 Task: Update the property taxes of the saved search to $1,000/year.
Action: Mouse moved to (918, 134)
Screenshot: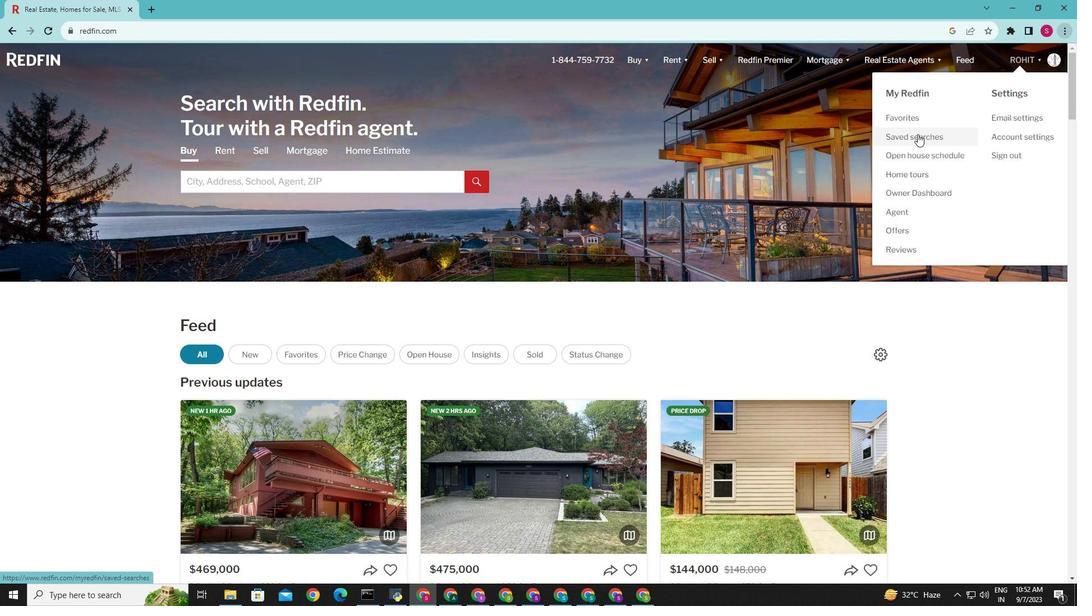 
Action: Mouse pressed left at (918, 134)
Screenshot: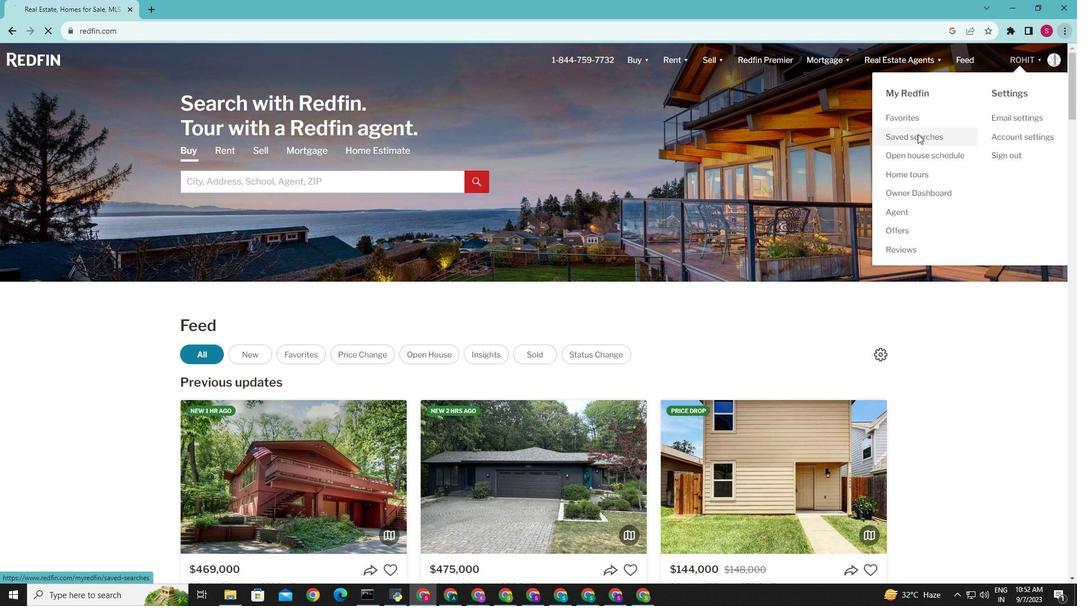 
Action: Mouse moved to (352, 275)
Screenshot: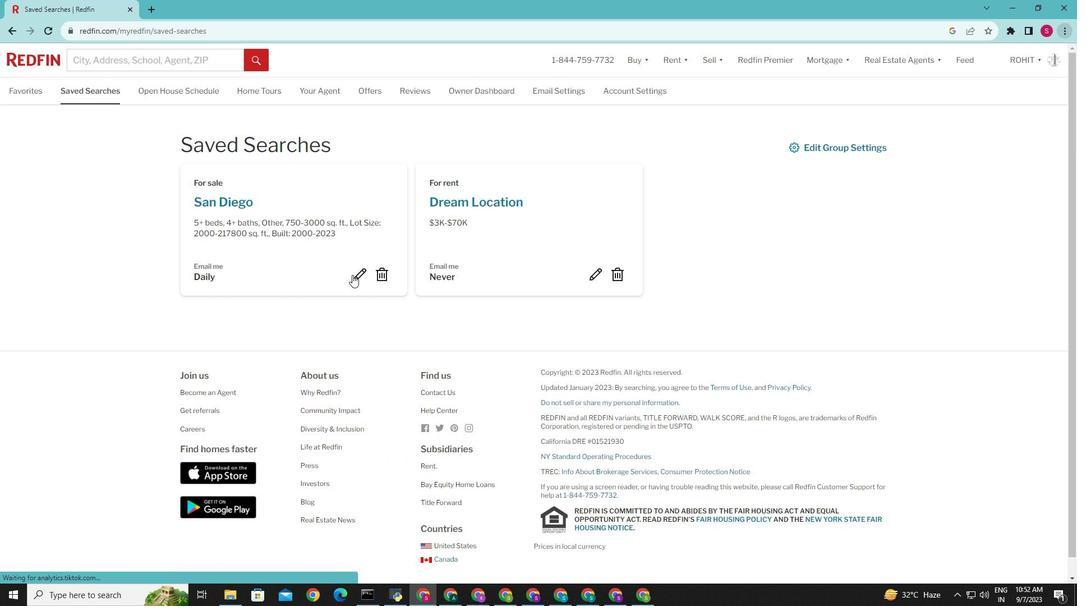 
Action: Mouse pressed left at (352, 275)
Screenshot: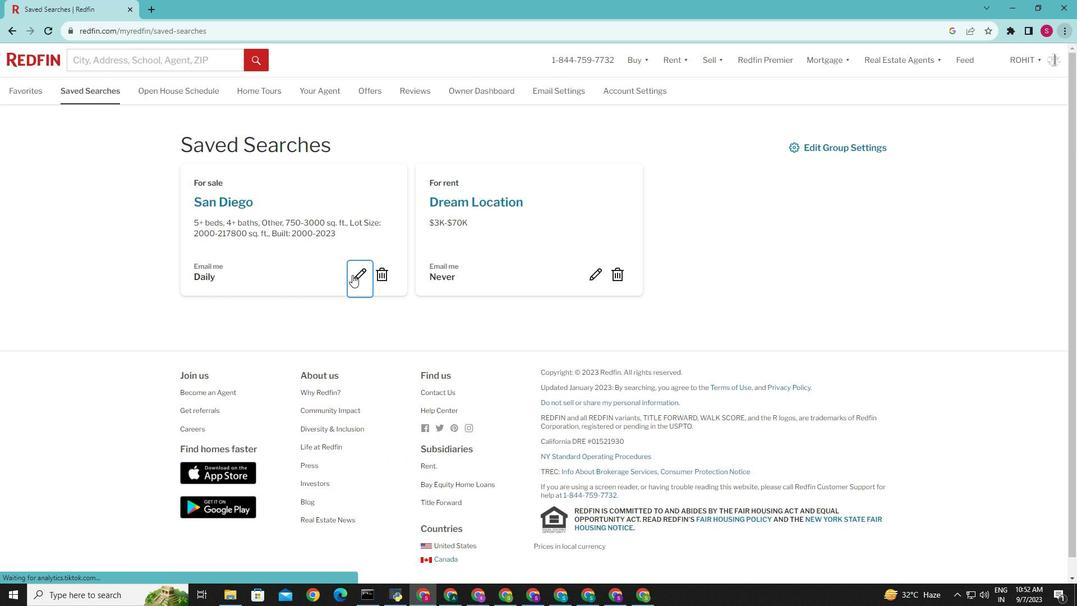 
Action: Mouse moved to (444, 287)
Screenshot: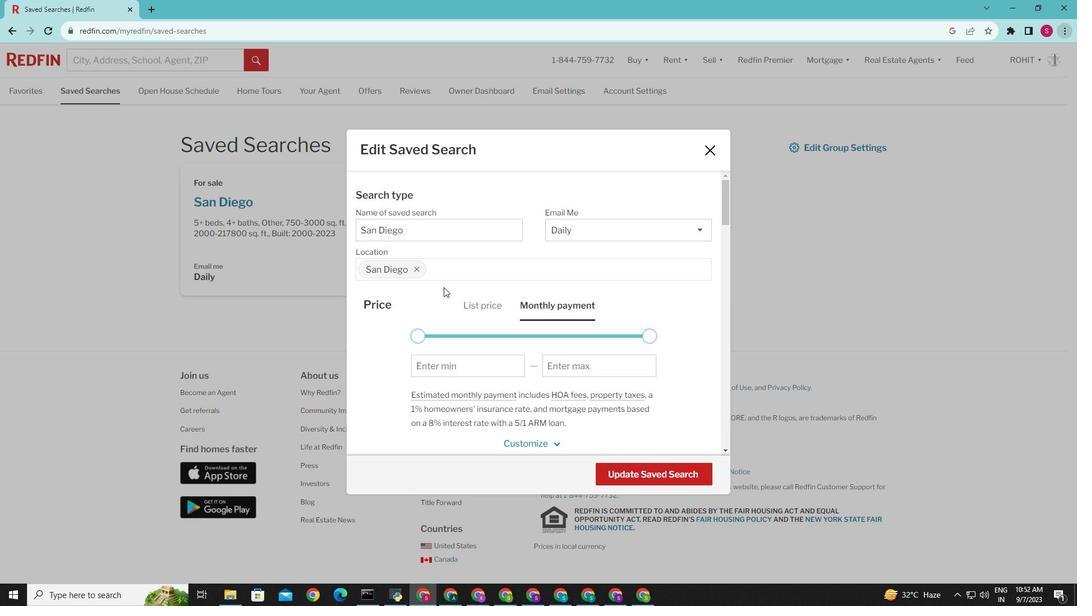 
Action: Mouse scrolled (444, 286) with delta (0, 0)
Screenshot: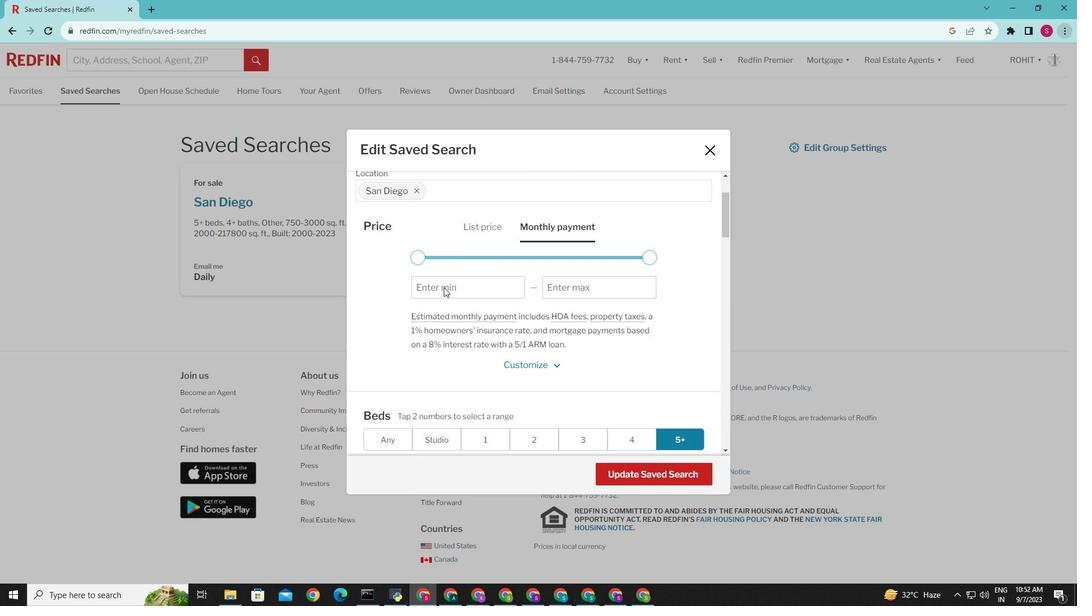 
Action: Mouse scrolled (444, 286) with delta (0, 0)
Screenshot: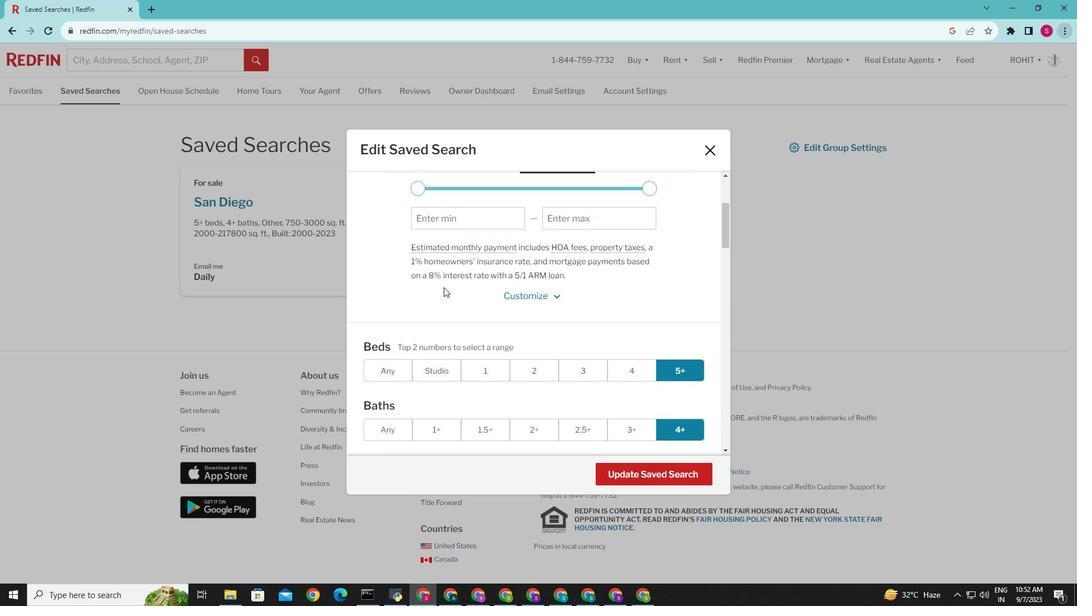 
Action: Mouse scrolled (444, 286) with delta (0, 0)
Screenshot: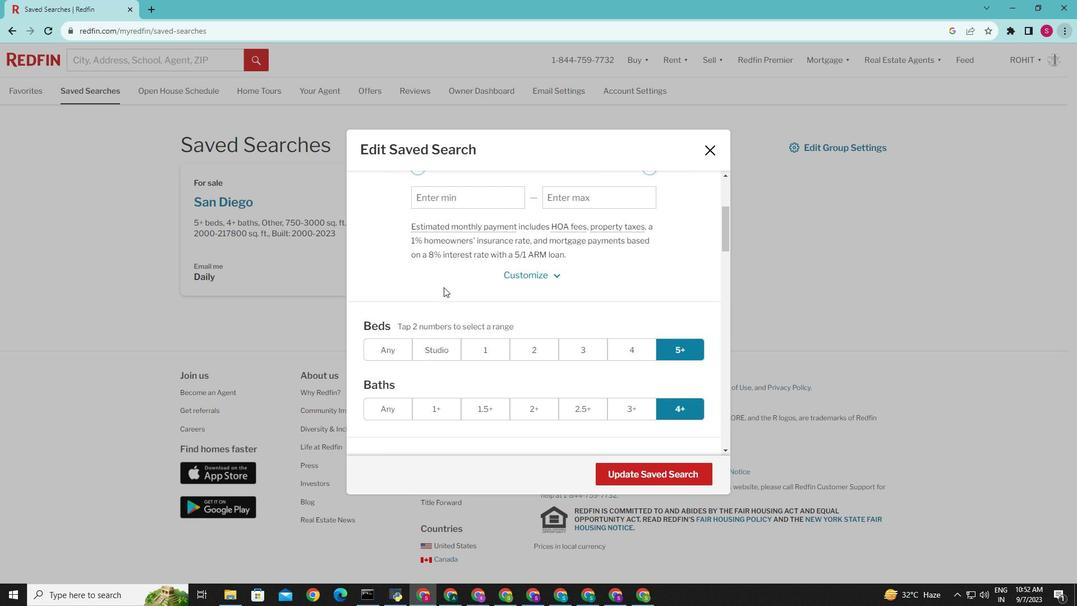 
Action: Mouse scrolled (444, 286) with delta (0, 0)
Screenshot: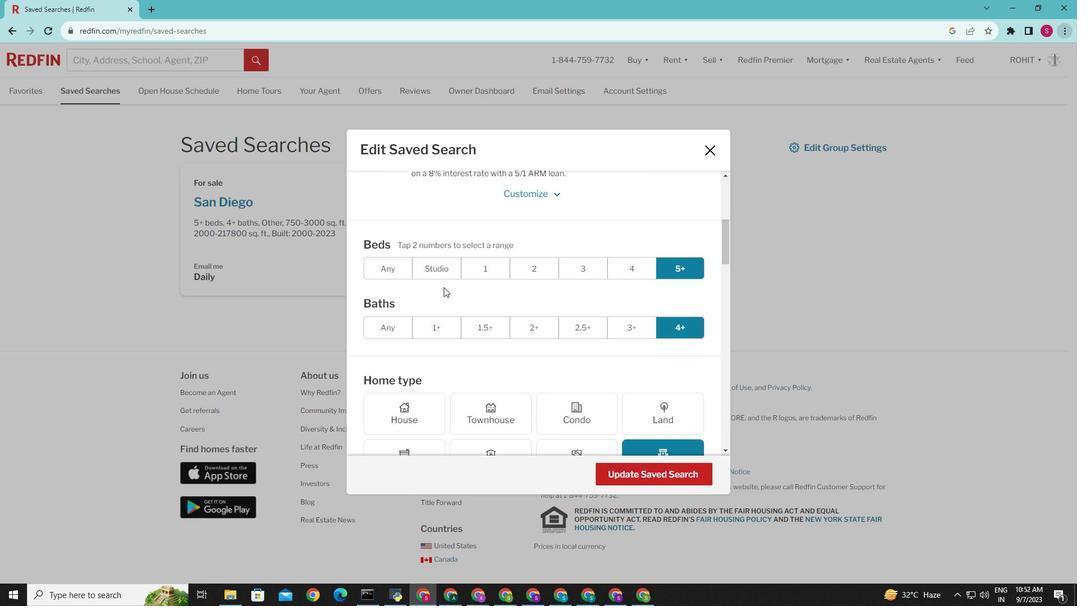 
Action: Mouse scrolled (444, 286) with delta (0, 0)
Screenshot: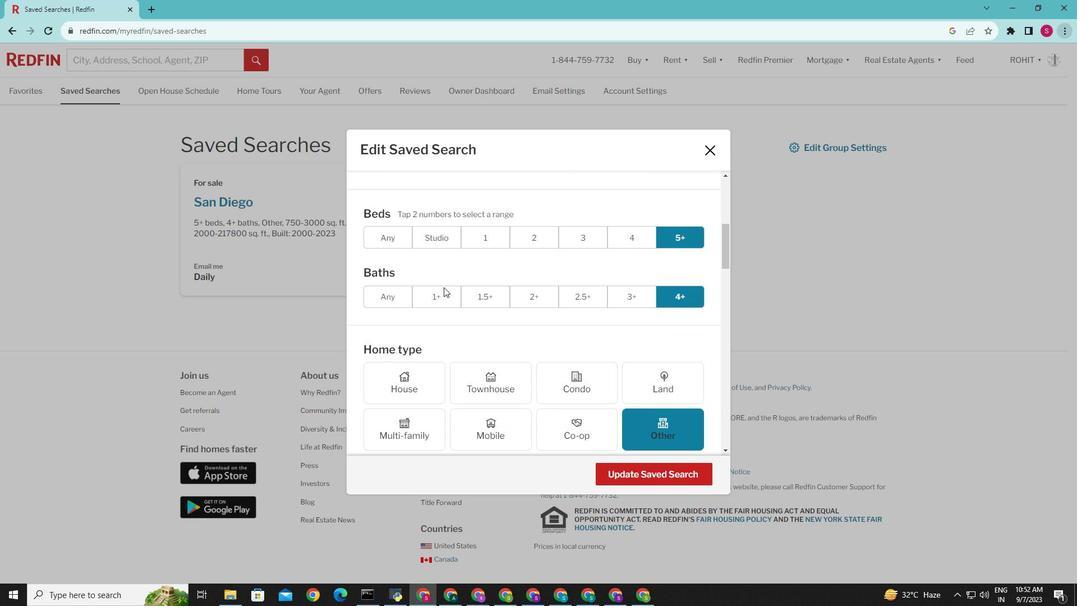 
Action: Mouse scrolled (444, 286) with delta (0, 0)
Screenshot: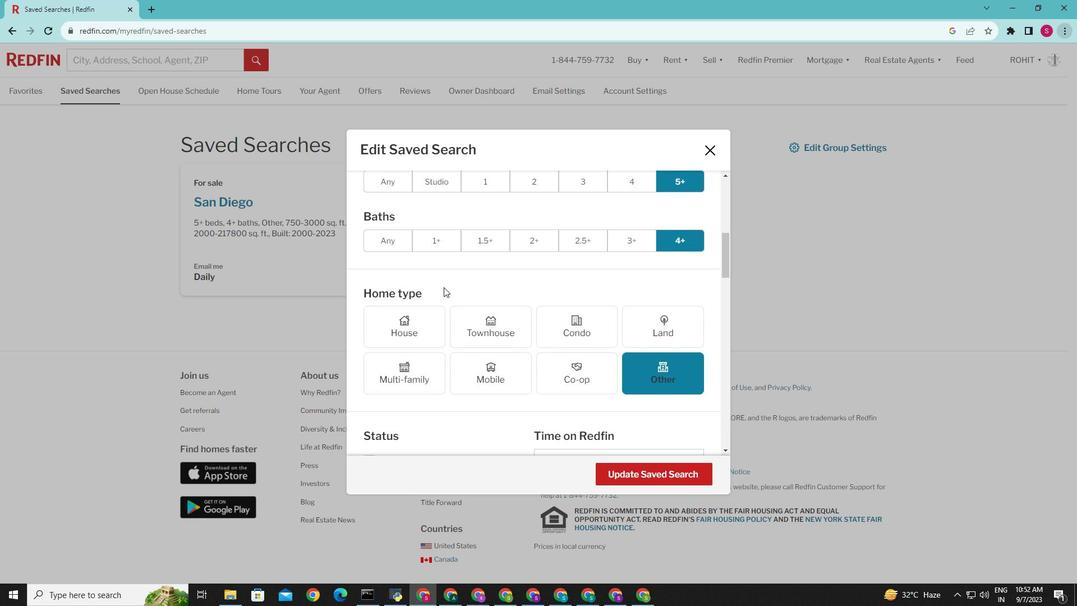 
Action: Mouse scrolled (444, 286) with delta (0, 0)
Screenshot: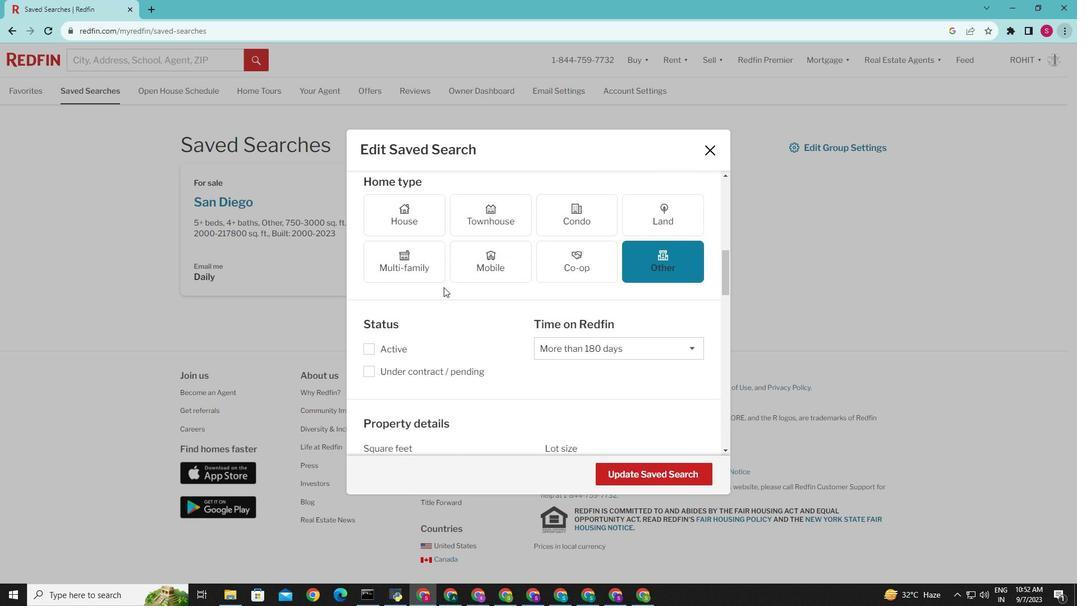 
Action: Mouse scrolled (444, 286) with delta (0, 0)
Screenshot: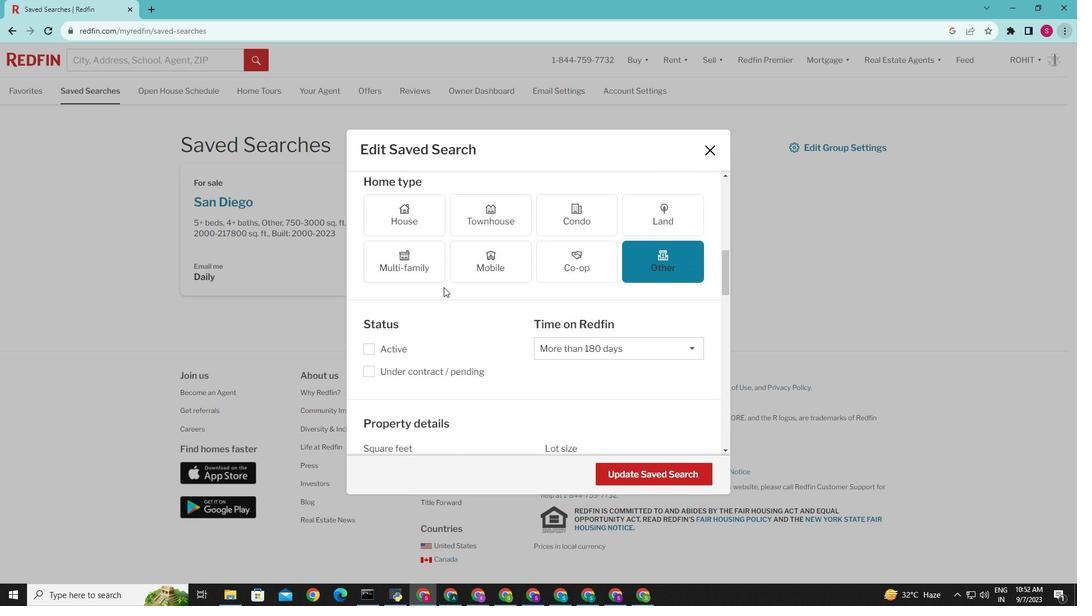 
Action: Mouse scrolled (444, 286) with delta (0, 0)
Screenshot: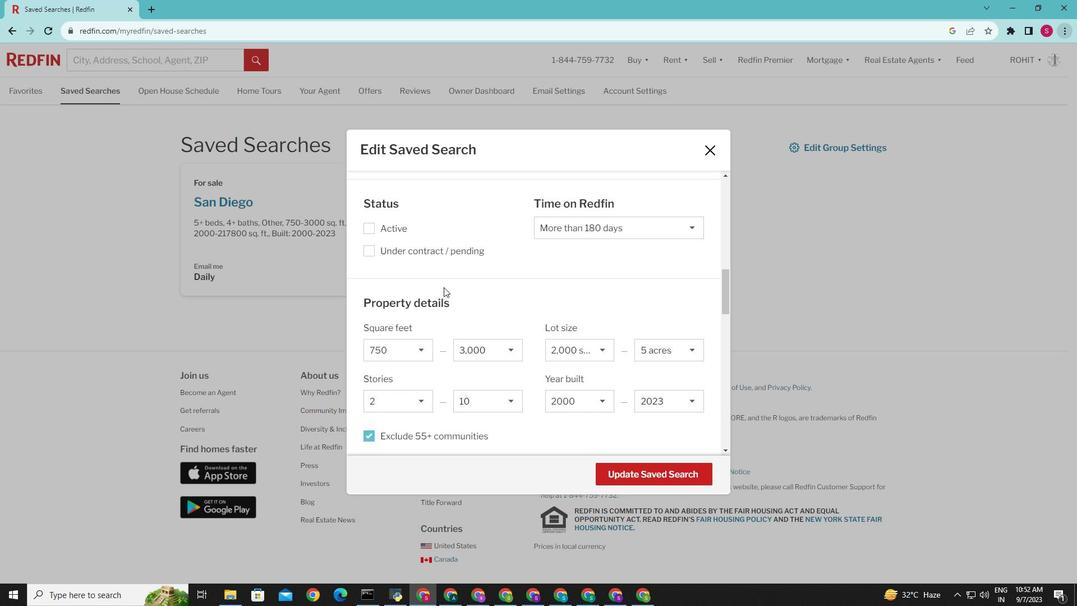 
Action: Mouse scrolled (444, 286) with delta (0, 0)
Screenshot: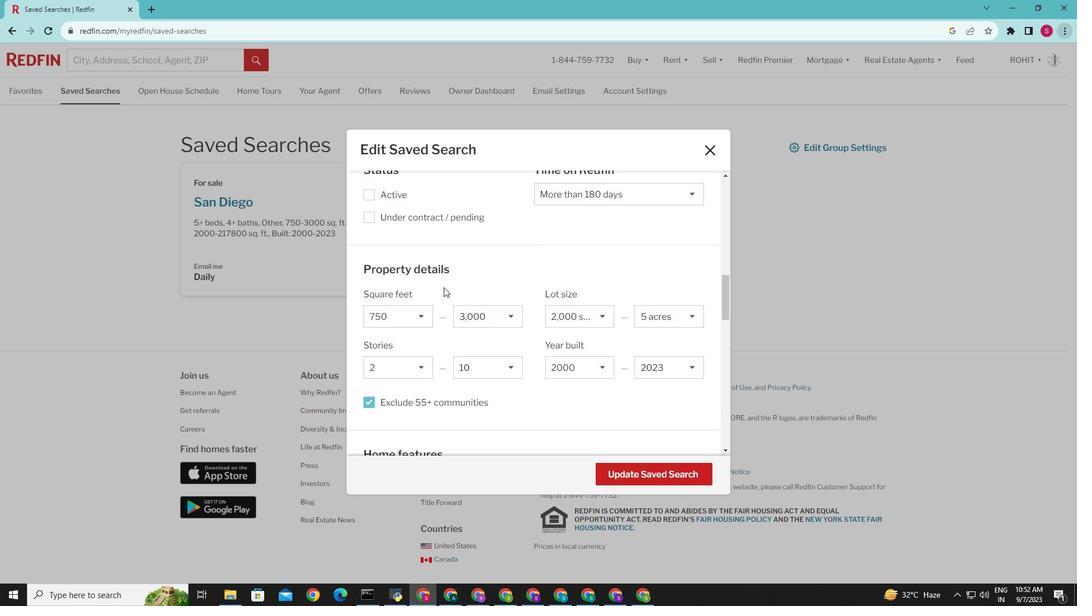 
Action: Mouse scrolled (444, 286) with delta (0, 0)
Screenshot: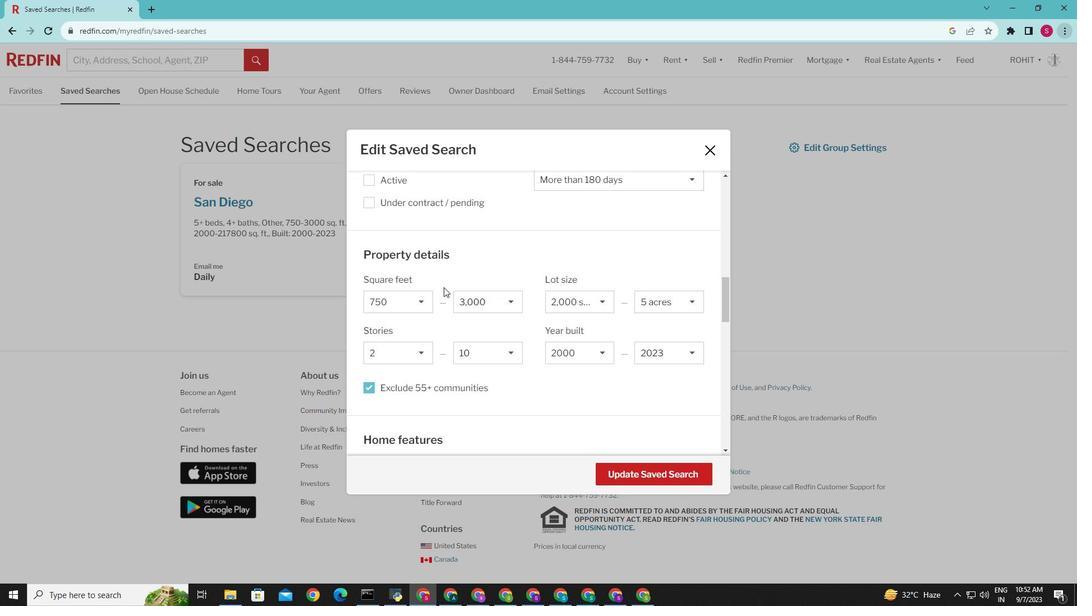 
Action: Mouse moved to (444, 286)
Screenshot: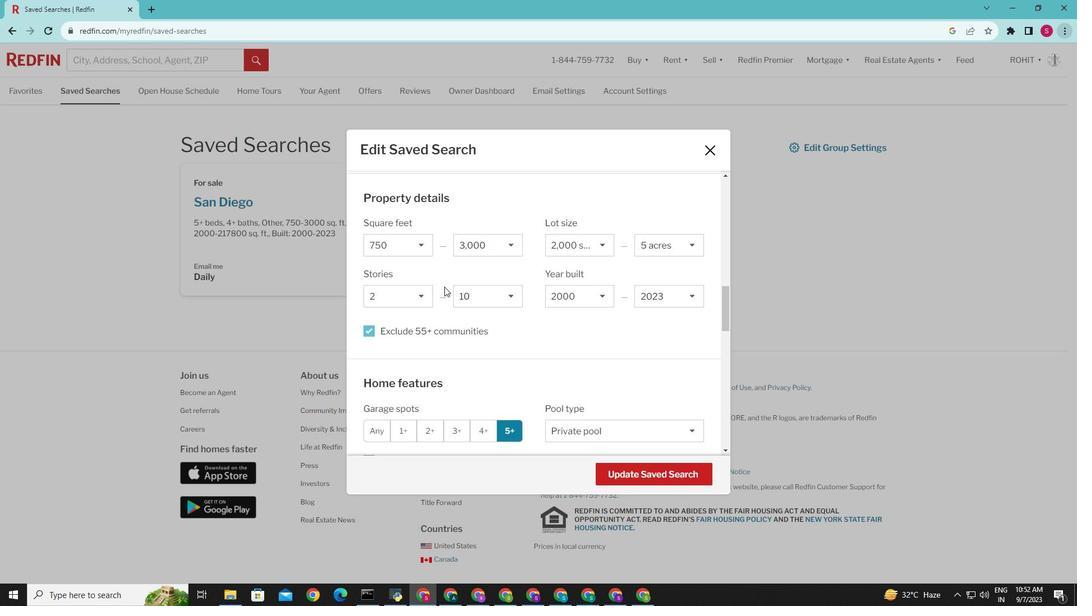 
Action: Mouse scrolled (444, 286) with delta (0, 0)
Screenshot: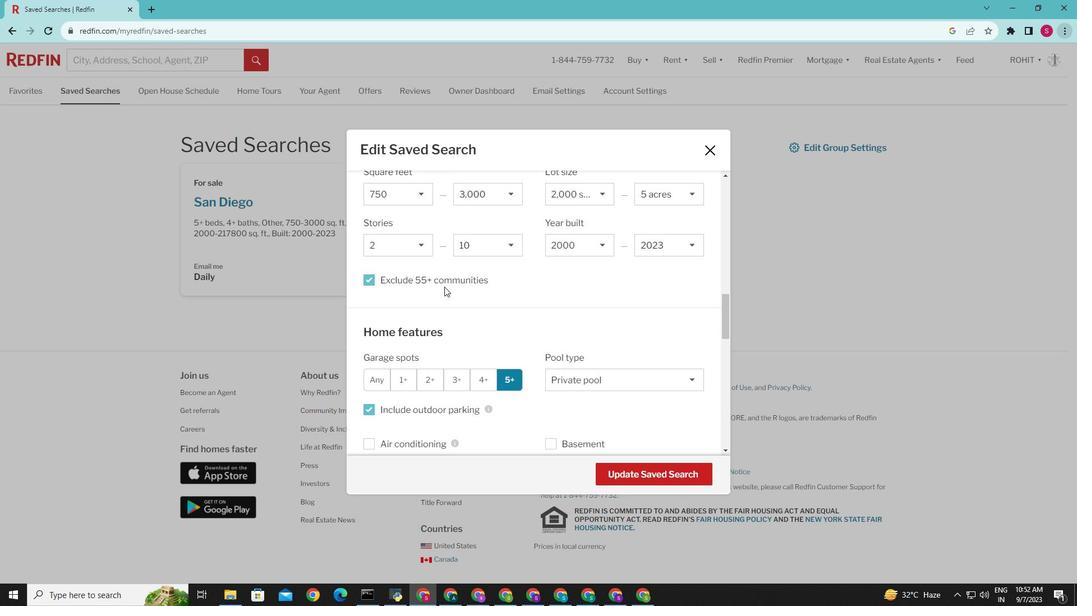 
Action: Mouse scrolled (444, 286) with delta (0, 0)
Screenshot: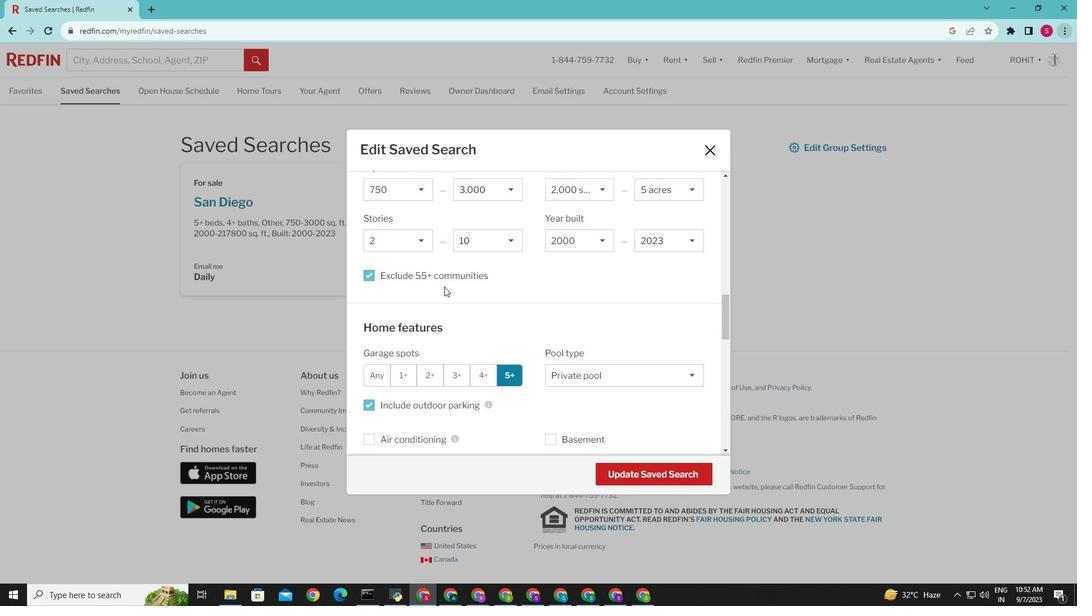 
Action: Mouse scrolled (444, 286) with delta (0, 0)
Screenshot: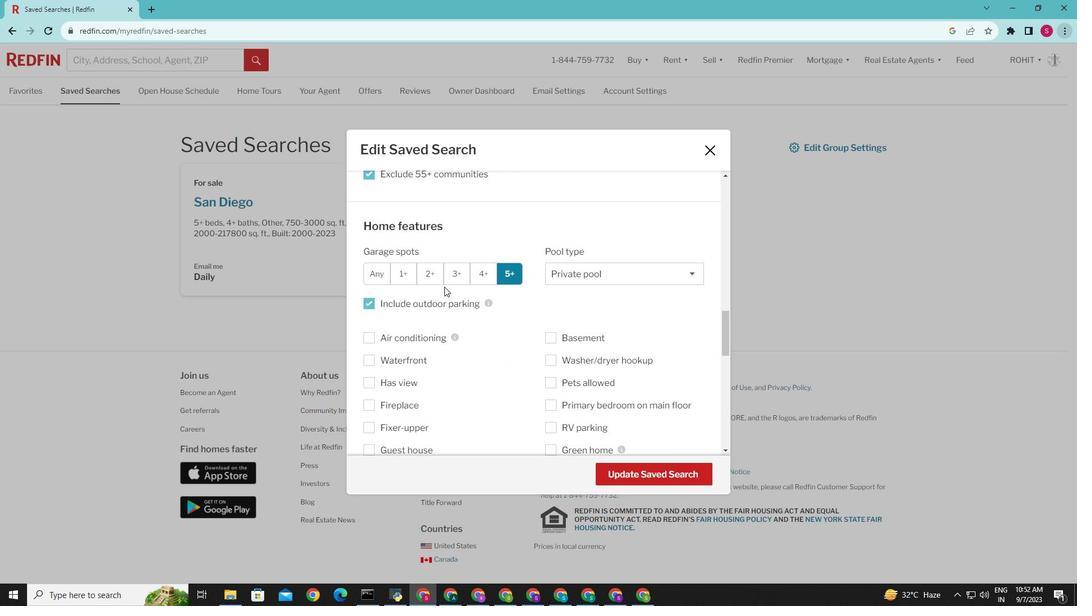 
Action: Mouse scrolled (444, 286) with delta (0, 0)
Screenshot: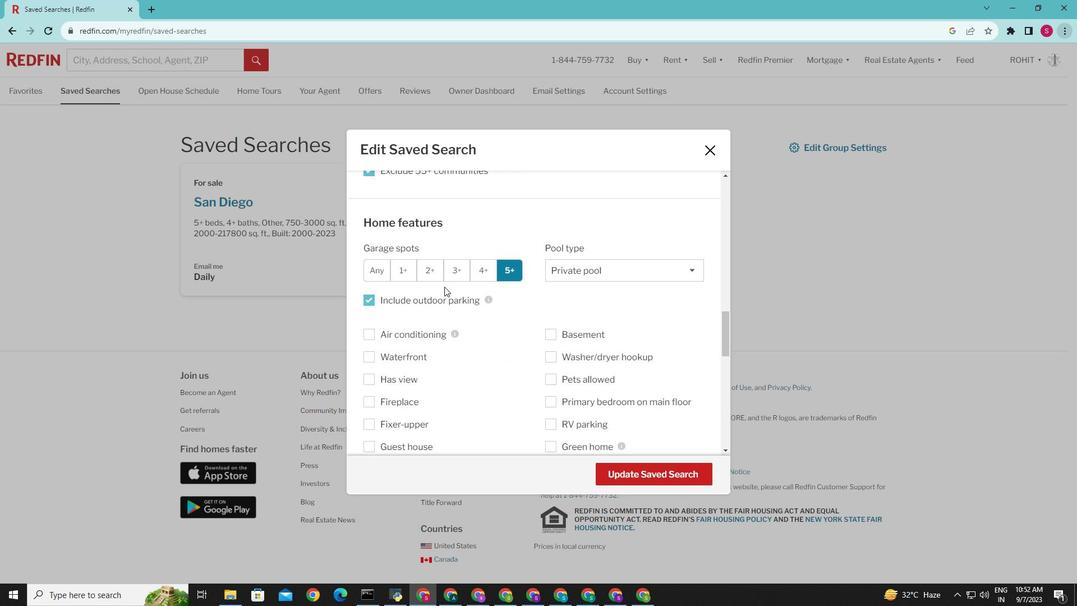 
Action: Mouse scrolled (444, 287) with delta (0, 0)
Screenshot: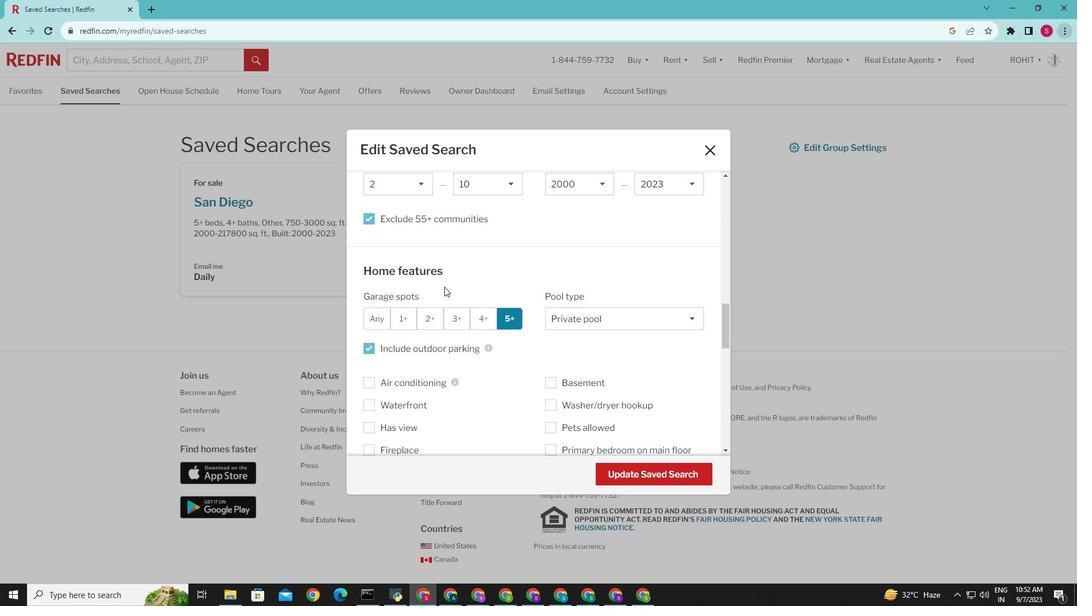 
Action: Mouse scrolled (444, 286) with delta (0, 0)
Screenshot: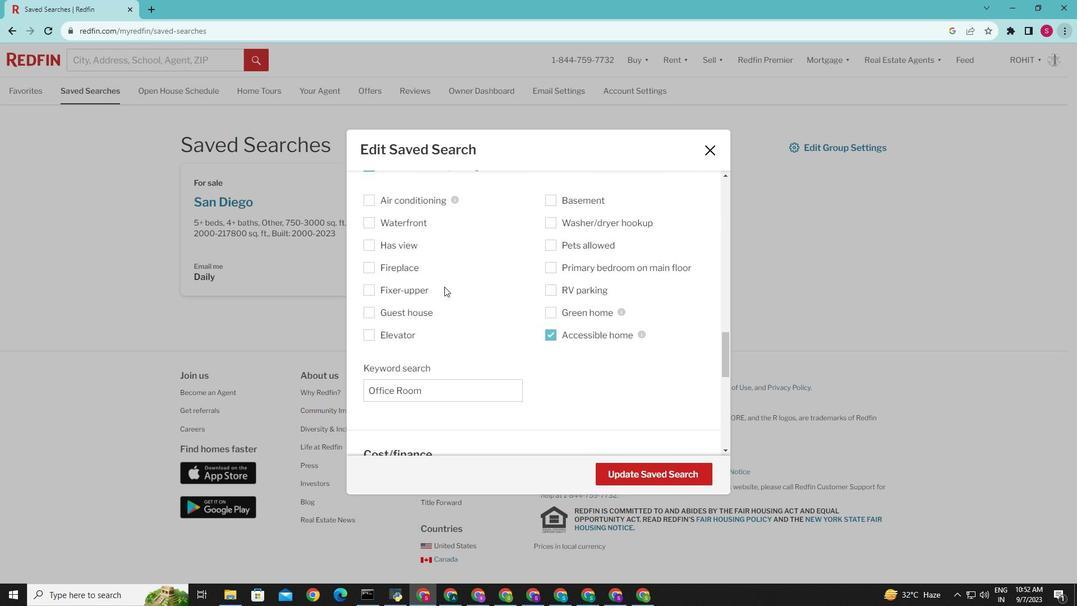 
Action: Mouse scrolled (444, 286) with delta (0, 0)
Screenshot: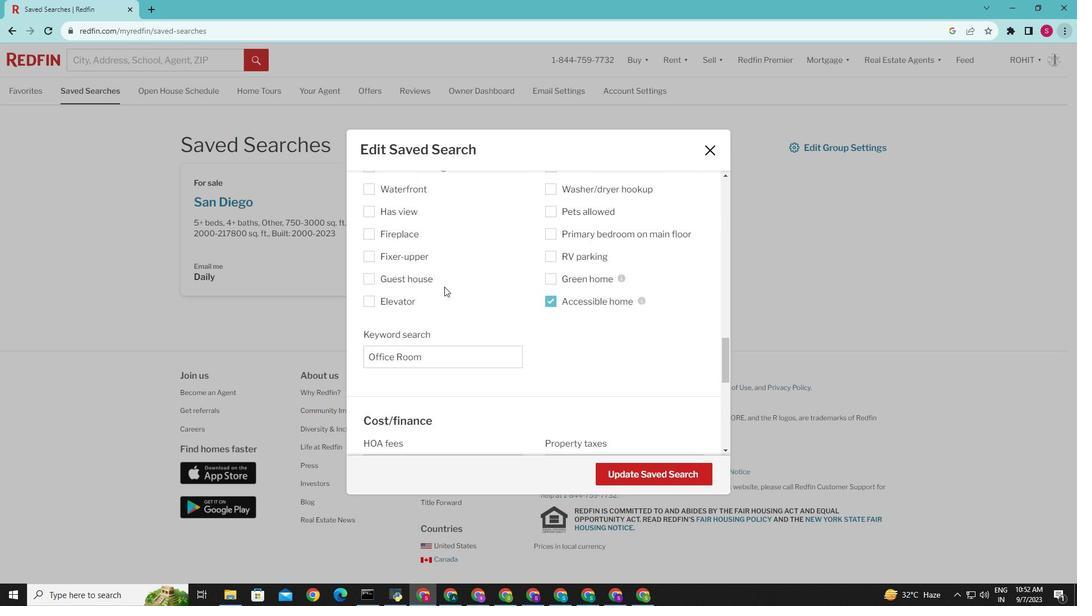 
Action: Mouse scrolled (444, 286) with delta (0, 0)
Screenshot: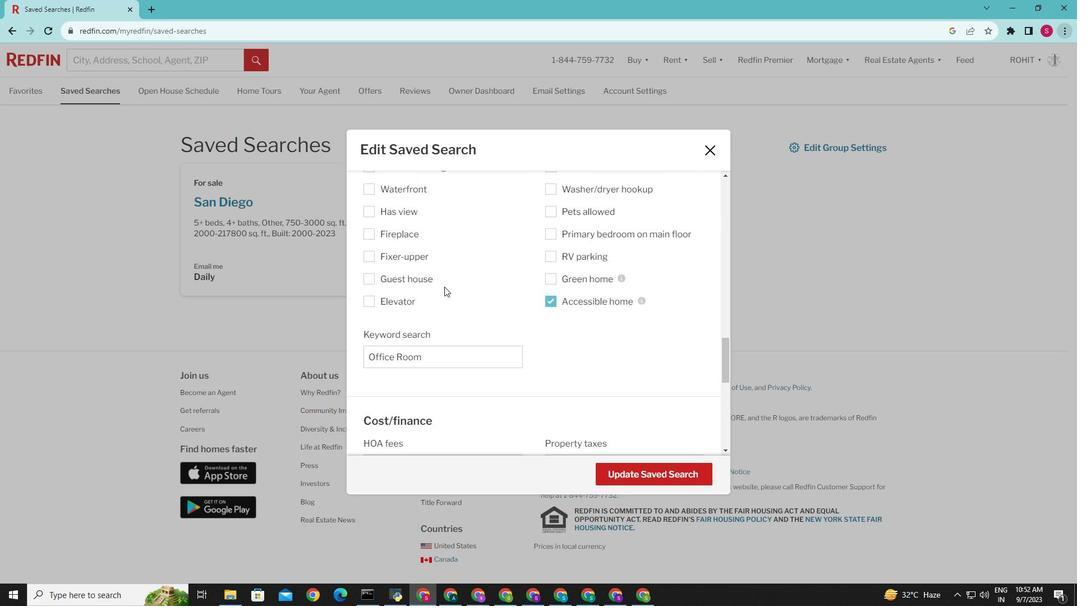 
Action: Mouse scrolled (444, 286) with delta (0, 0)
Screenshot: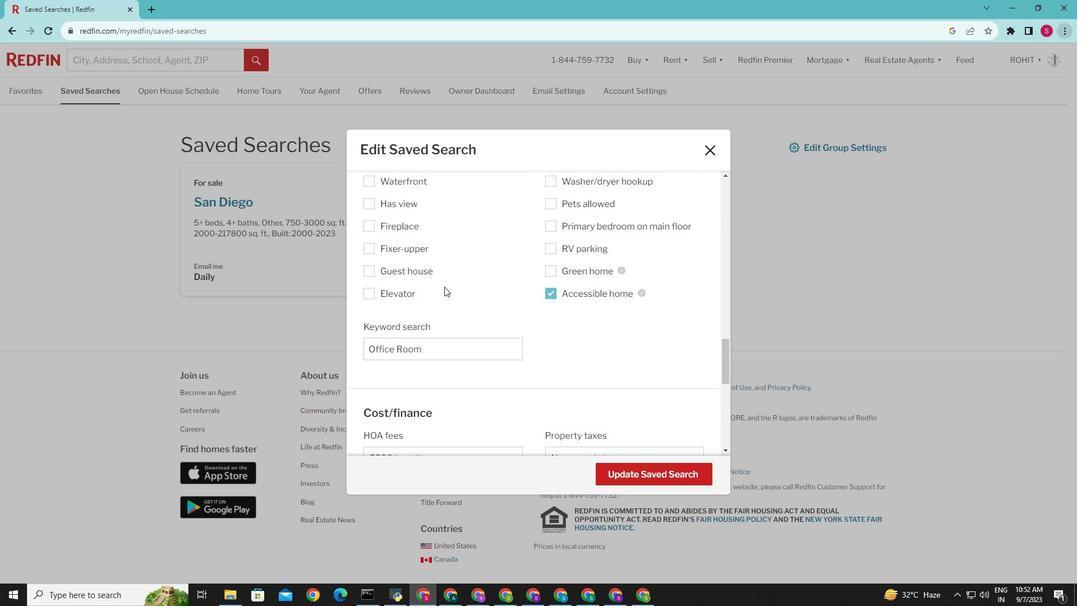 
Action: Mouse scrolled (444, 286) with delta (0, 0)
Screenshot: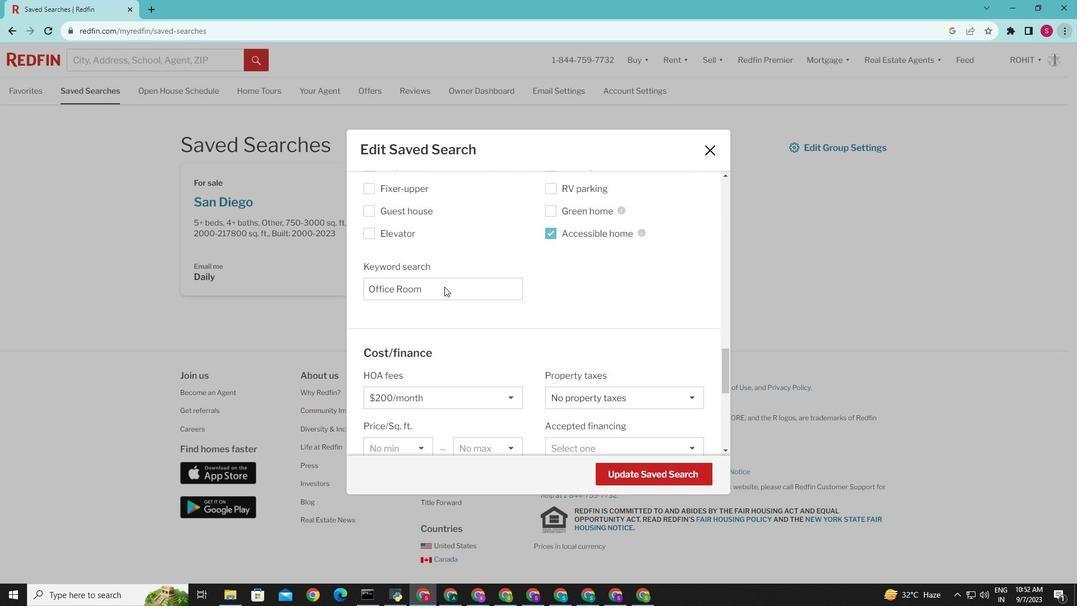
Action: Mouse scrolled (444, 286) with delta (0, 0)
Screenshot: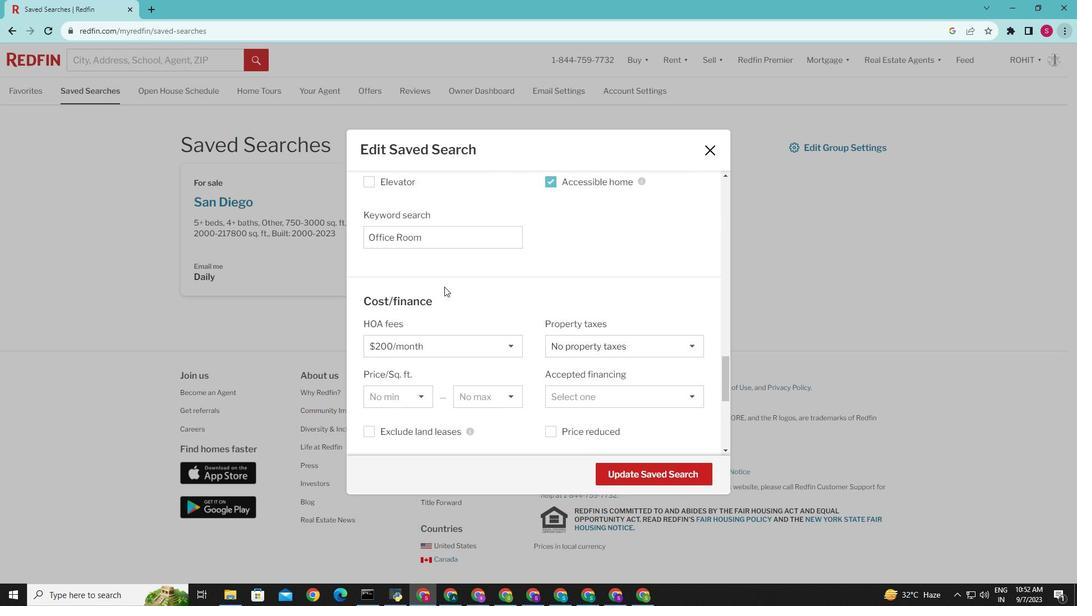 
Action: Mouse moved to (593, 346)
Screenshot: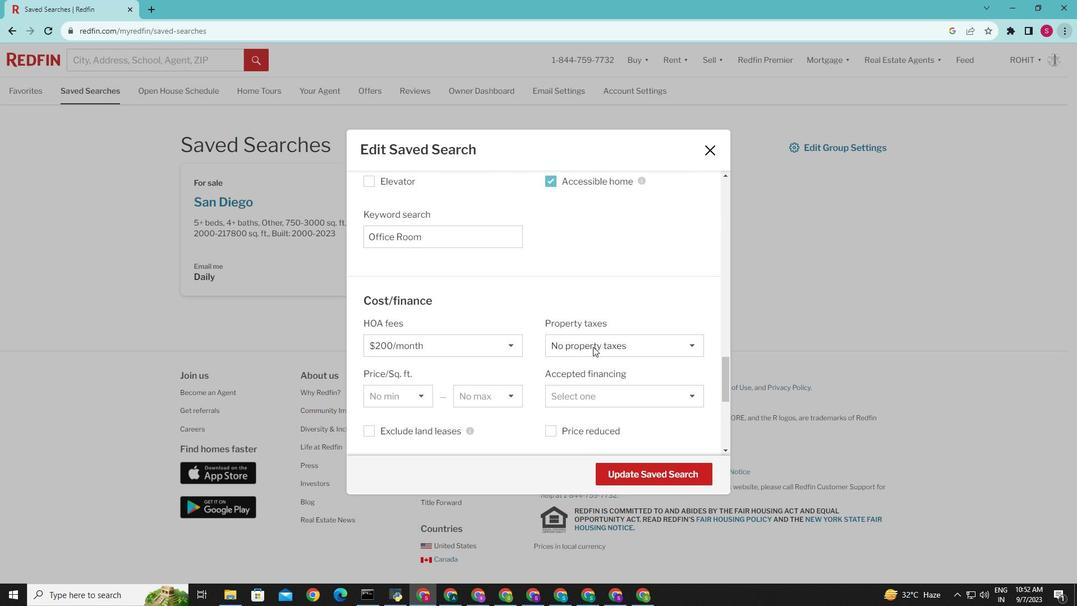 
Action: Mouse pressed left at (593, 346)
Screenshot: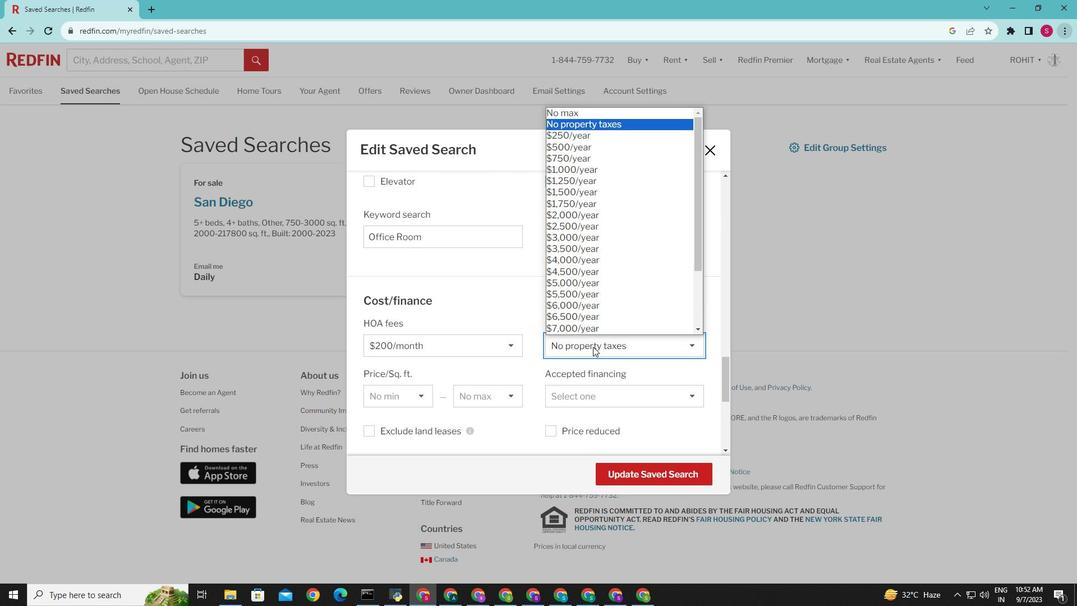 
Action: Mouse moved to (572, 145)
Screenshot: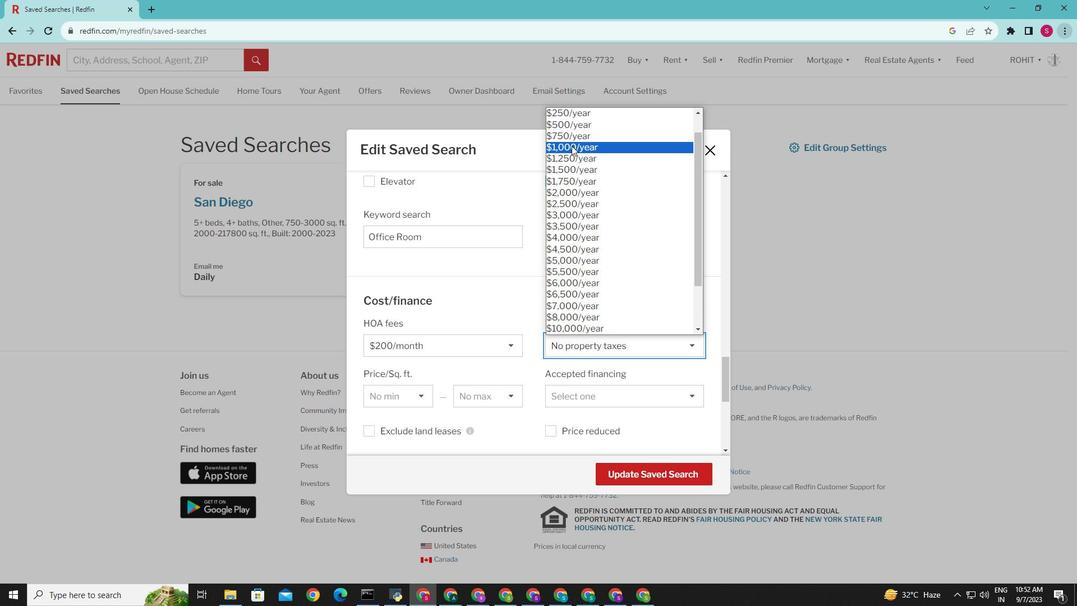 
Action: Mouse pressed left at (572, 145)
Screenshot: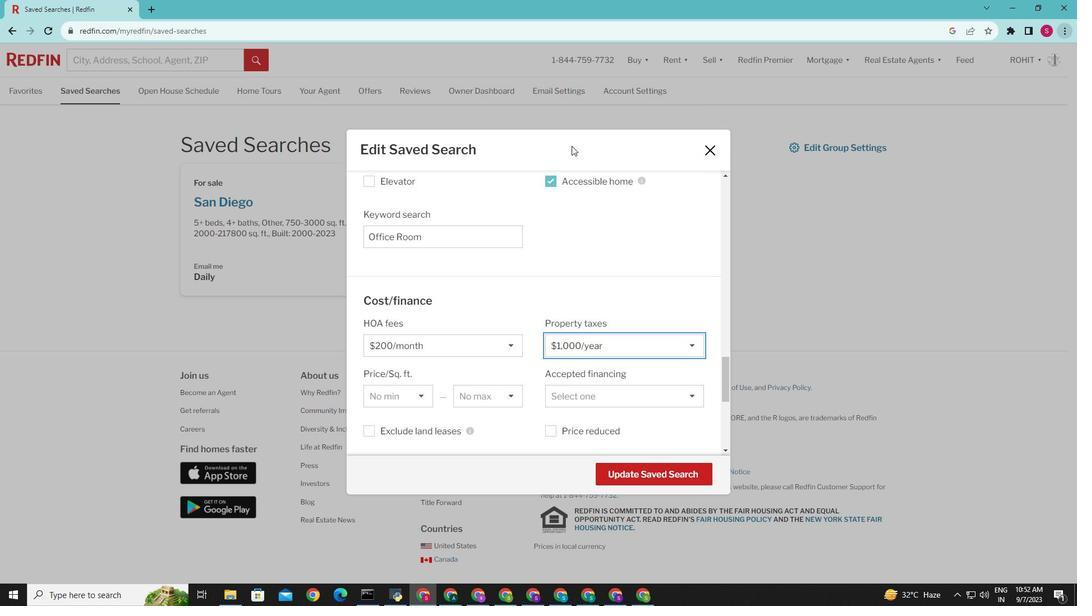 
Action: Mouse moved to (632, 477)
Screenshot: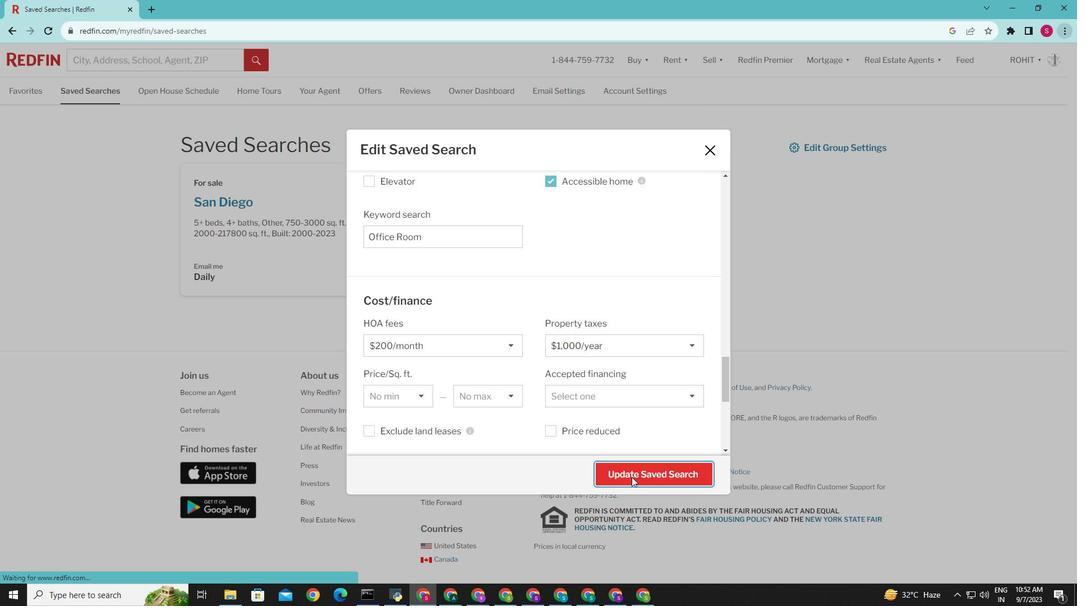 
Action: Mouse pressed left at (632, 477)
Screenshot: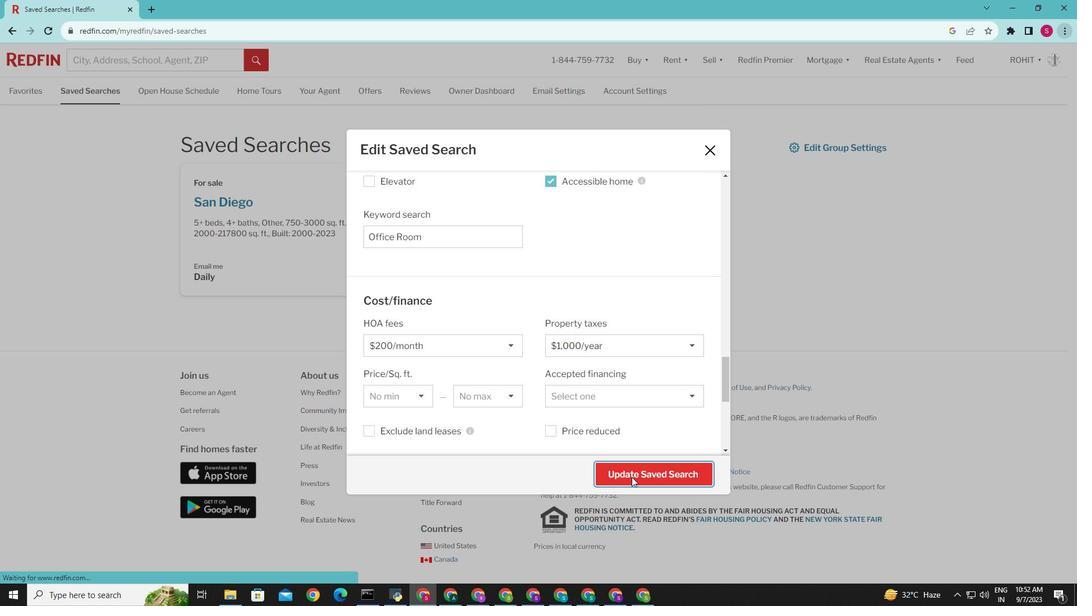 
Action: Mouse moved to (600, 433)
Screenshot: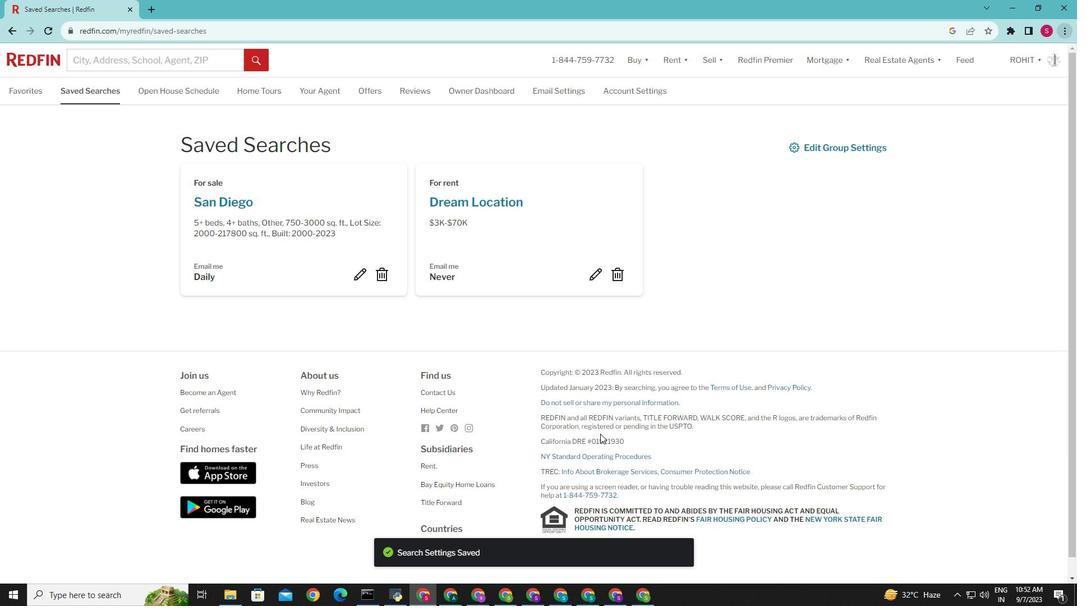 
